 Task: Automatically enable dependabot security updates for new private repositories in the organization ""Mark56711".
Action: Mouse moved to (1332, 129)
Screenshot: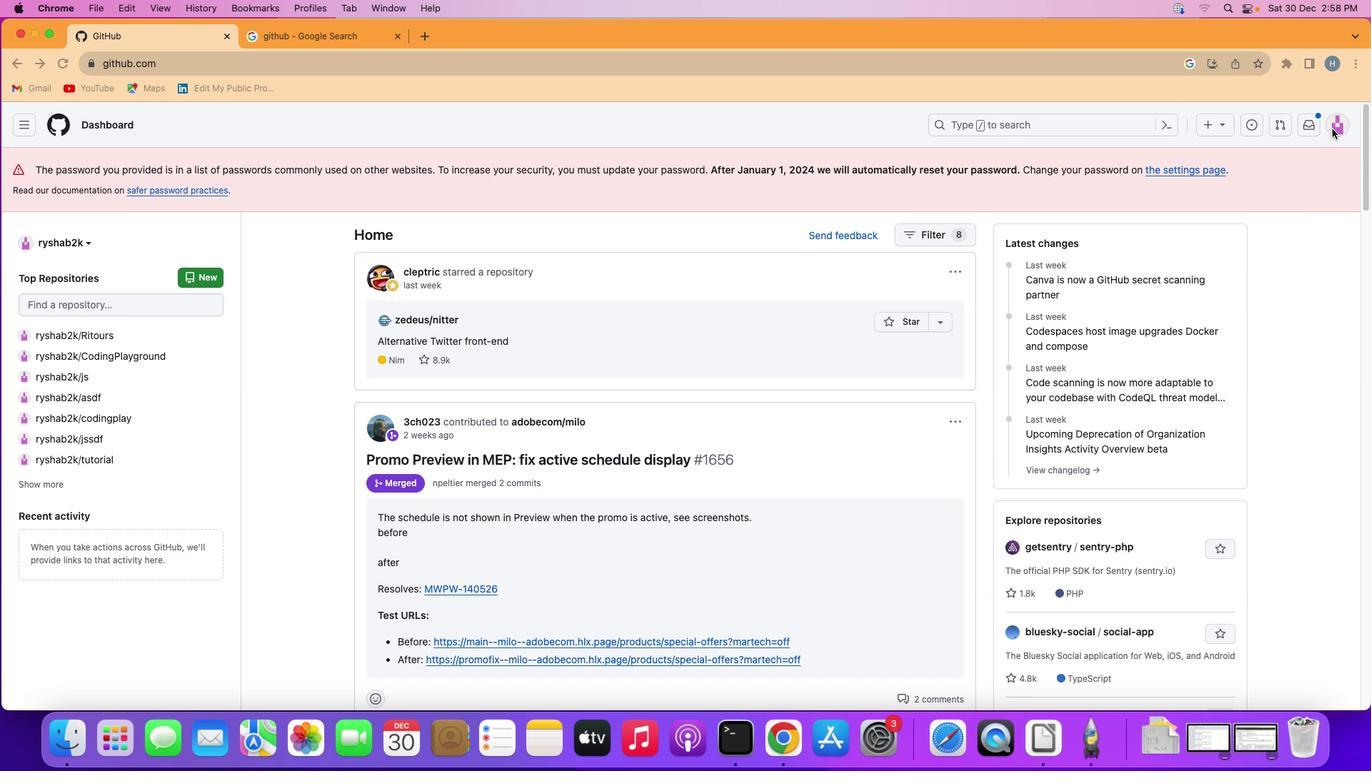 
Action: Mouse pressed left at (1332, 129)
Screenshot: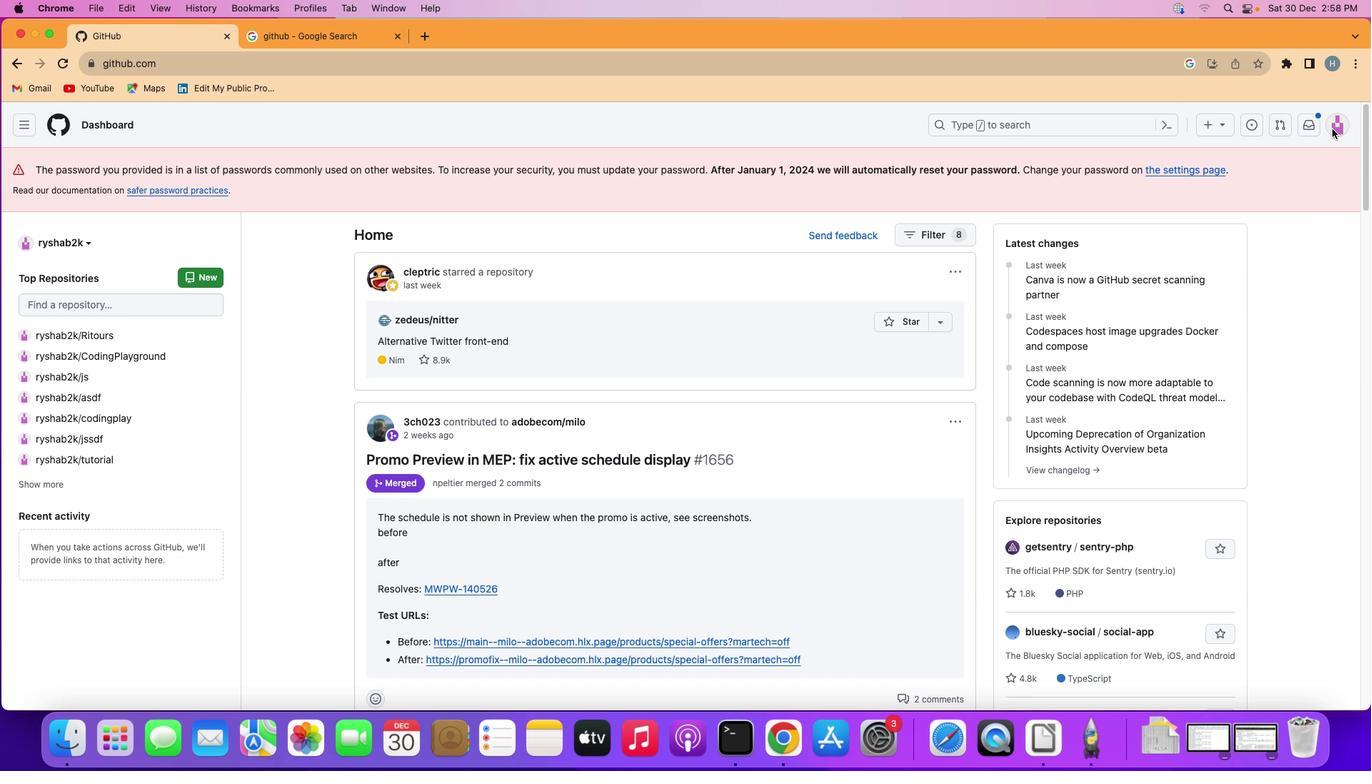 
Action: Mouse moved to (1333, 126)
Screenshot: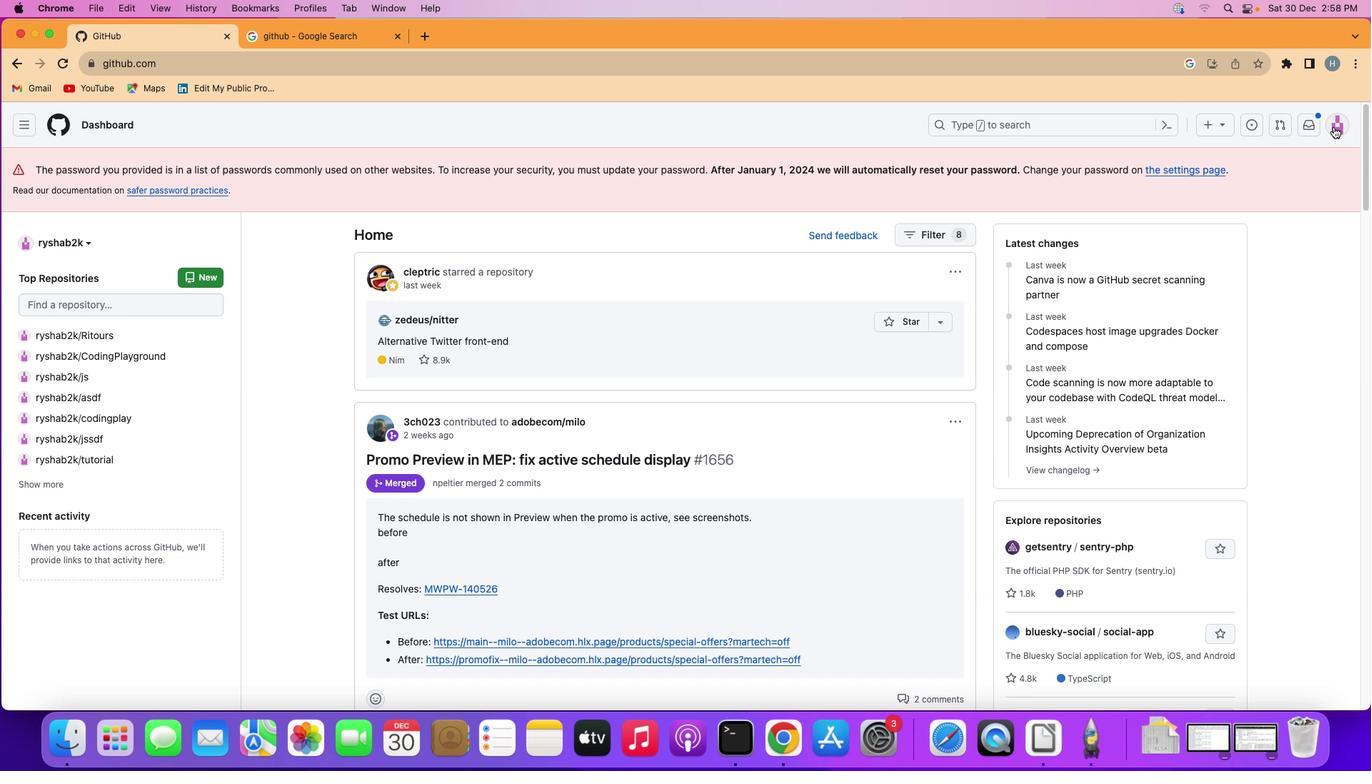 
Action: Mouse pressed left at (1333, 126)
Screenshot: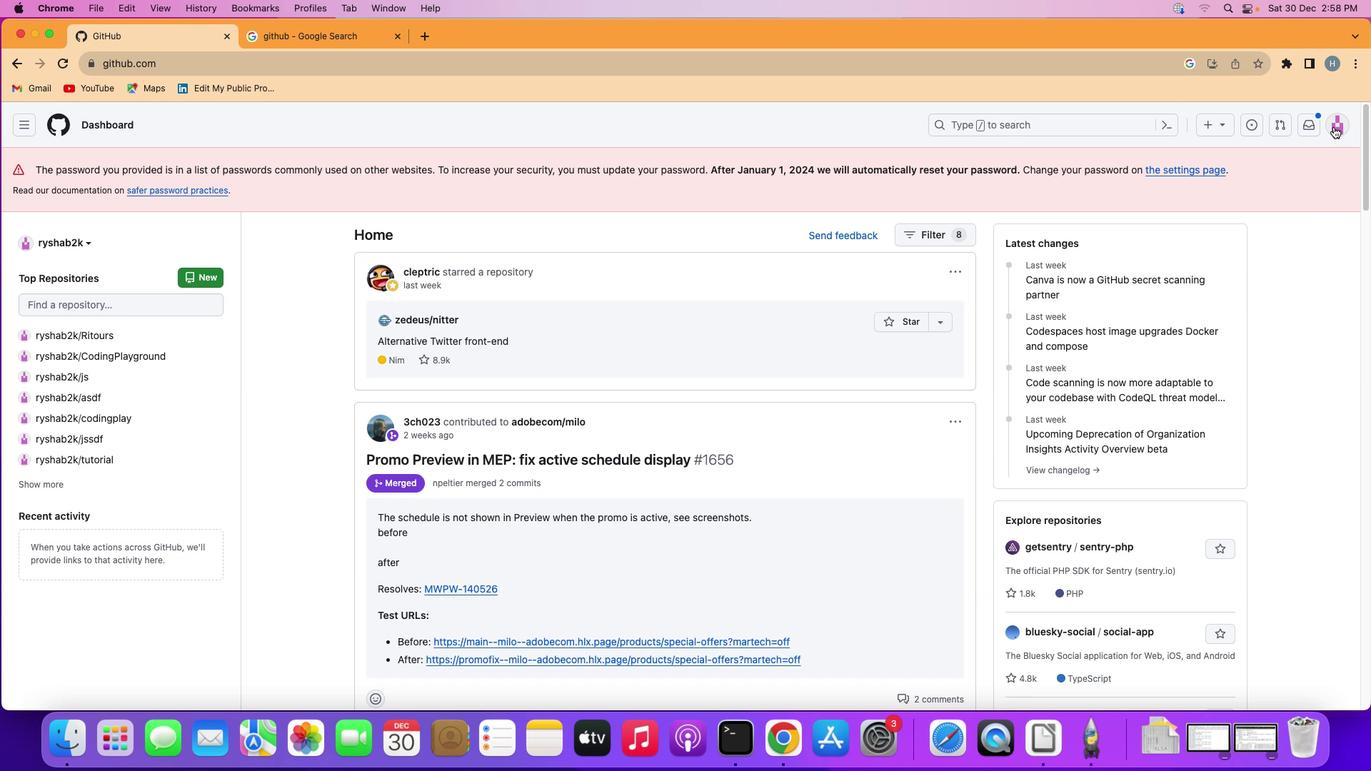 
Action: Mouse moved to (1241, 294)
Screenshot: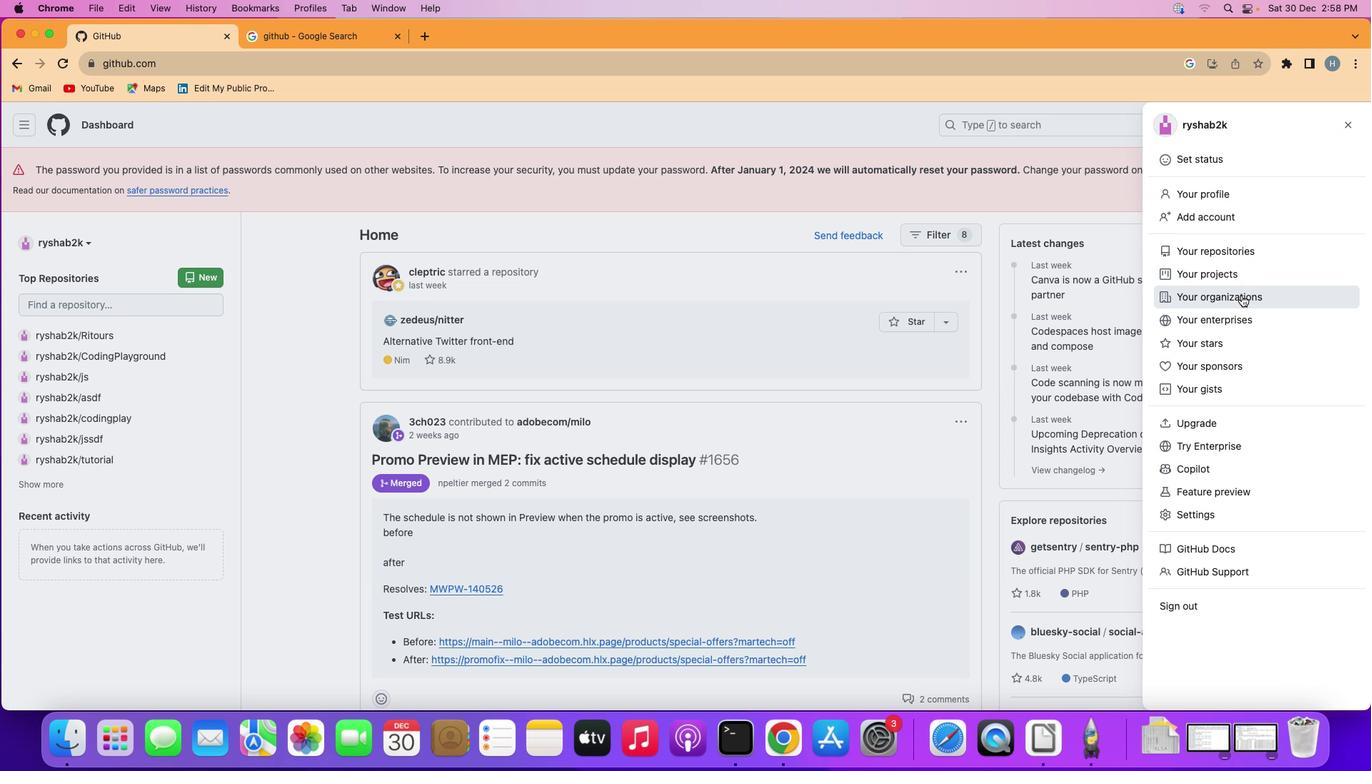 
Action: Mouse pressed left at (1241, 294)
Screenshot: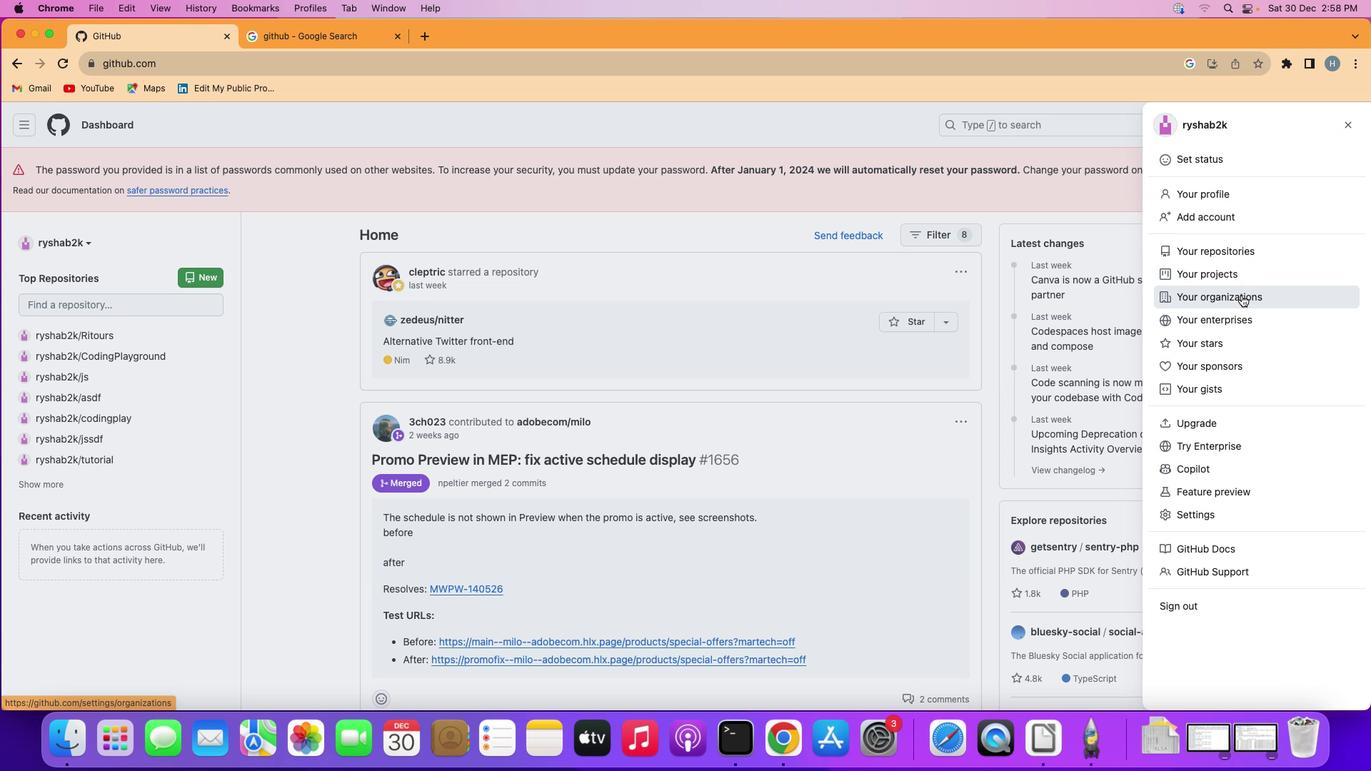 
Action: Mouse moved to (1037, 344)
Screenshot: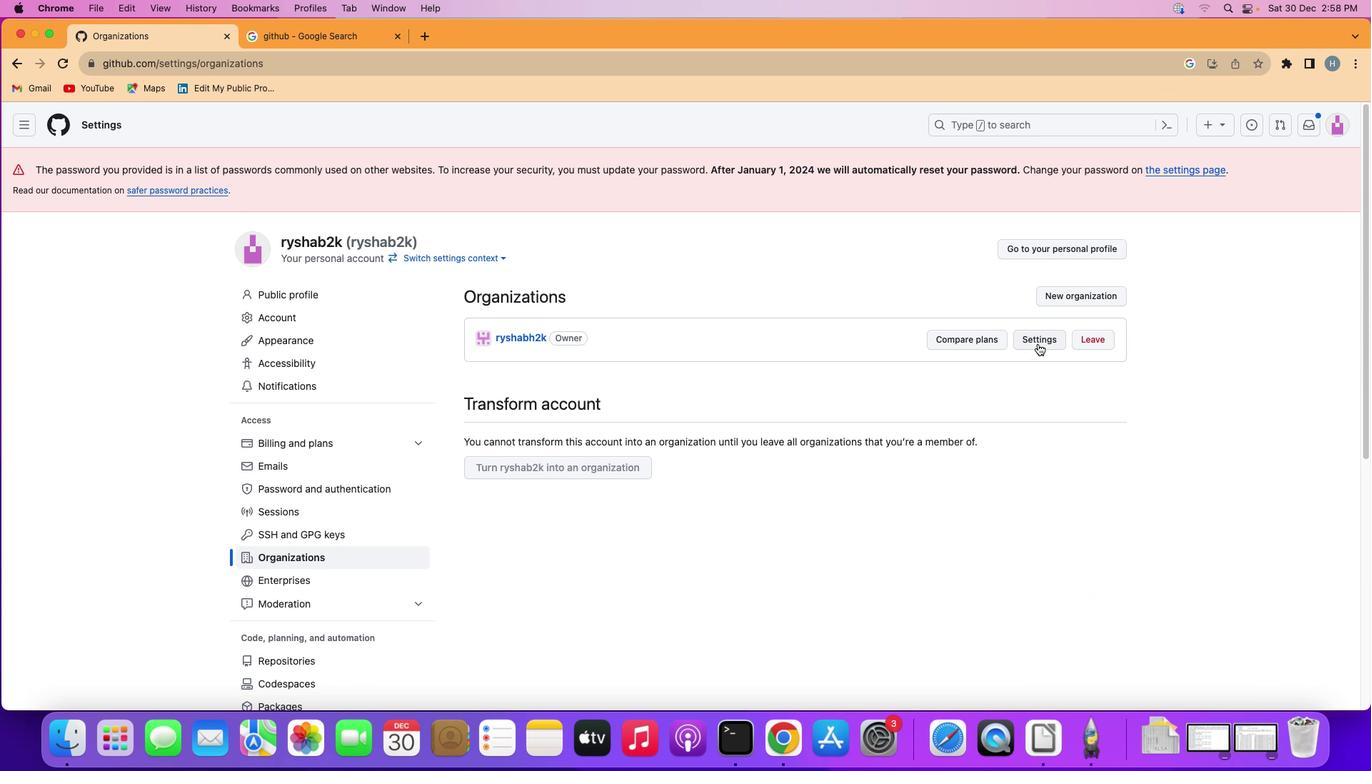 
Action: Mouse pressed left at (1037, 344)
Screenshot: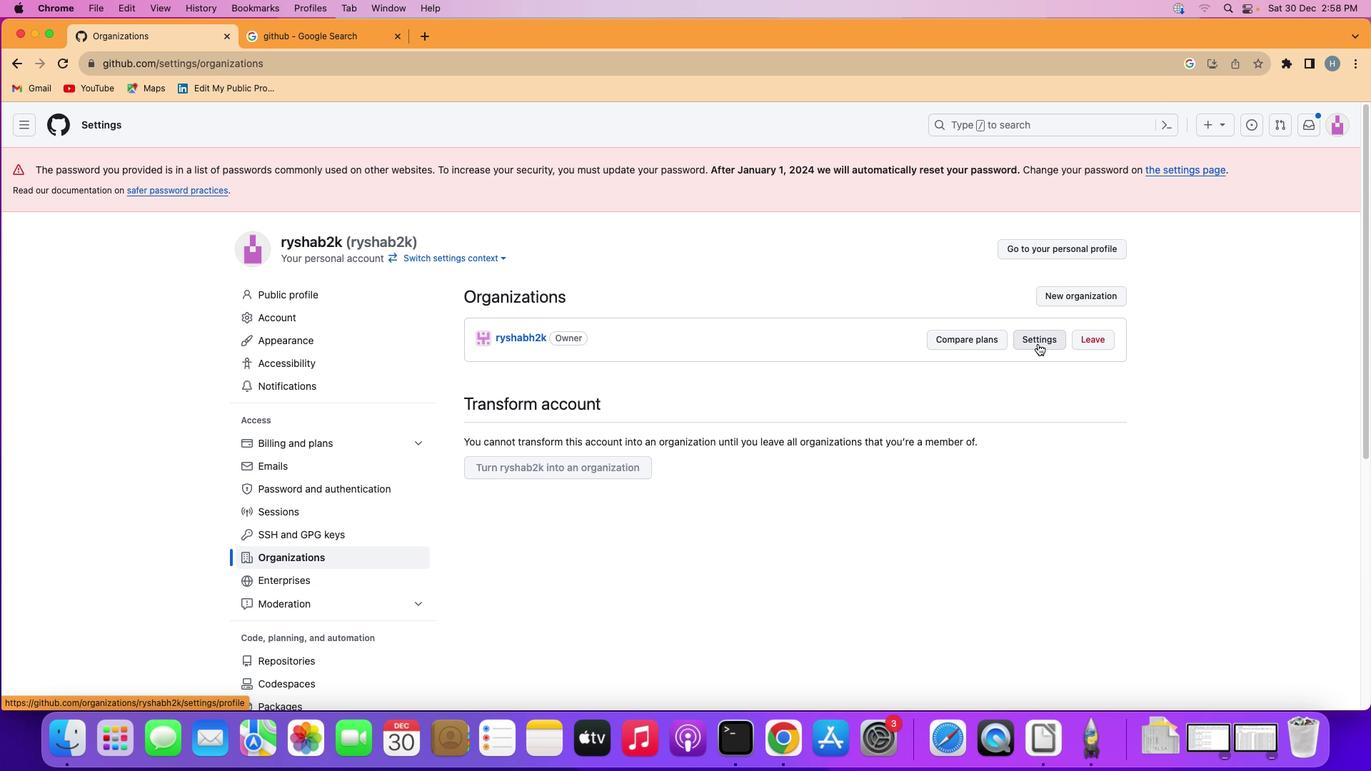 
Action: Mouse moved to (403, 574)
Screenshot: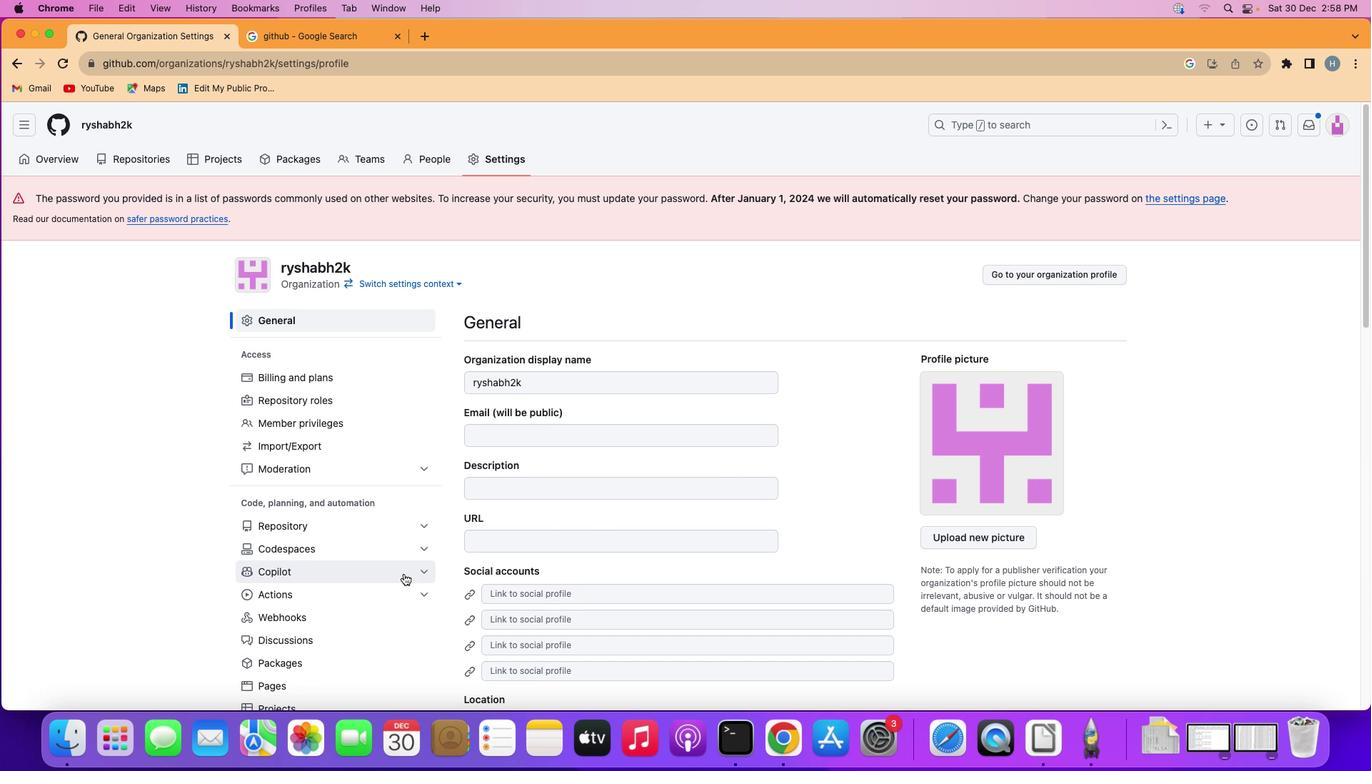 
Action: Mouse scrolled (403, 574) with delta (0, 0)
Screenshot: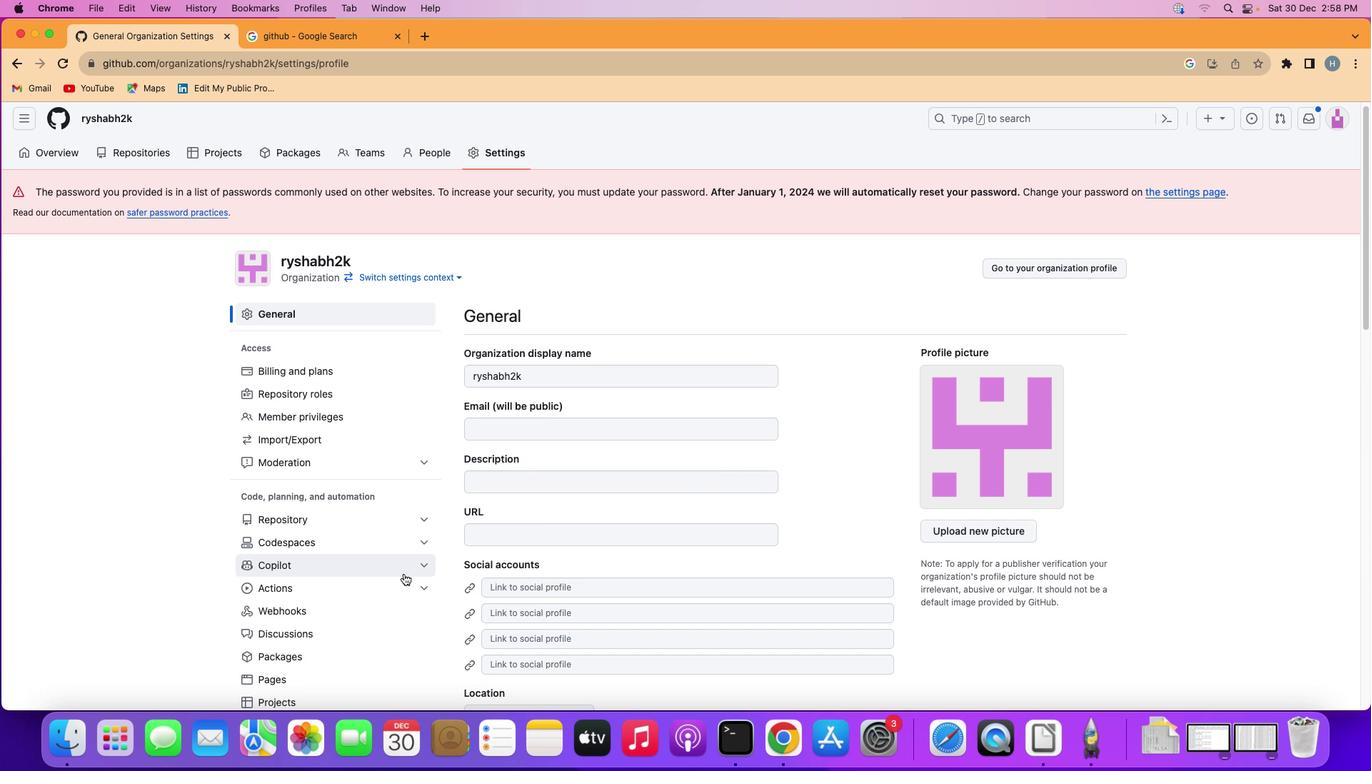 
Action: Mouse scrolled (403, 574) with delta (0, 0)
Screenshot: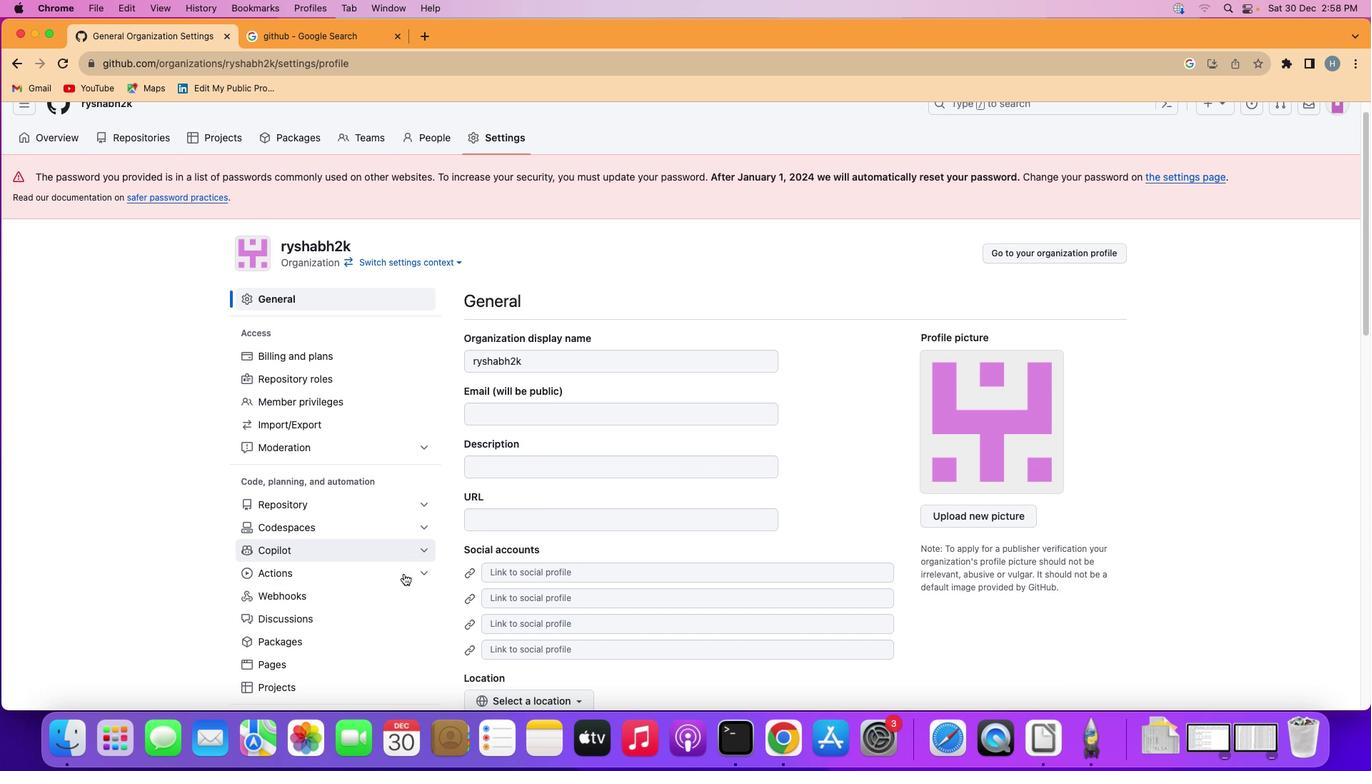 
Action: Mouse scrolled (403, 574) with delta (0, -1)
Screenshot: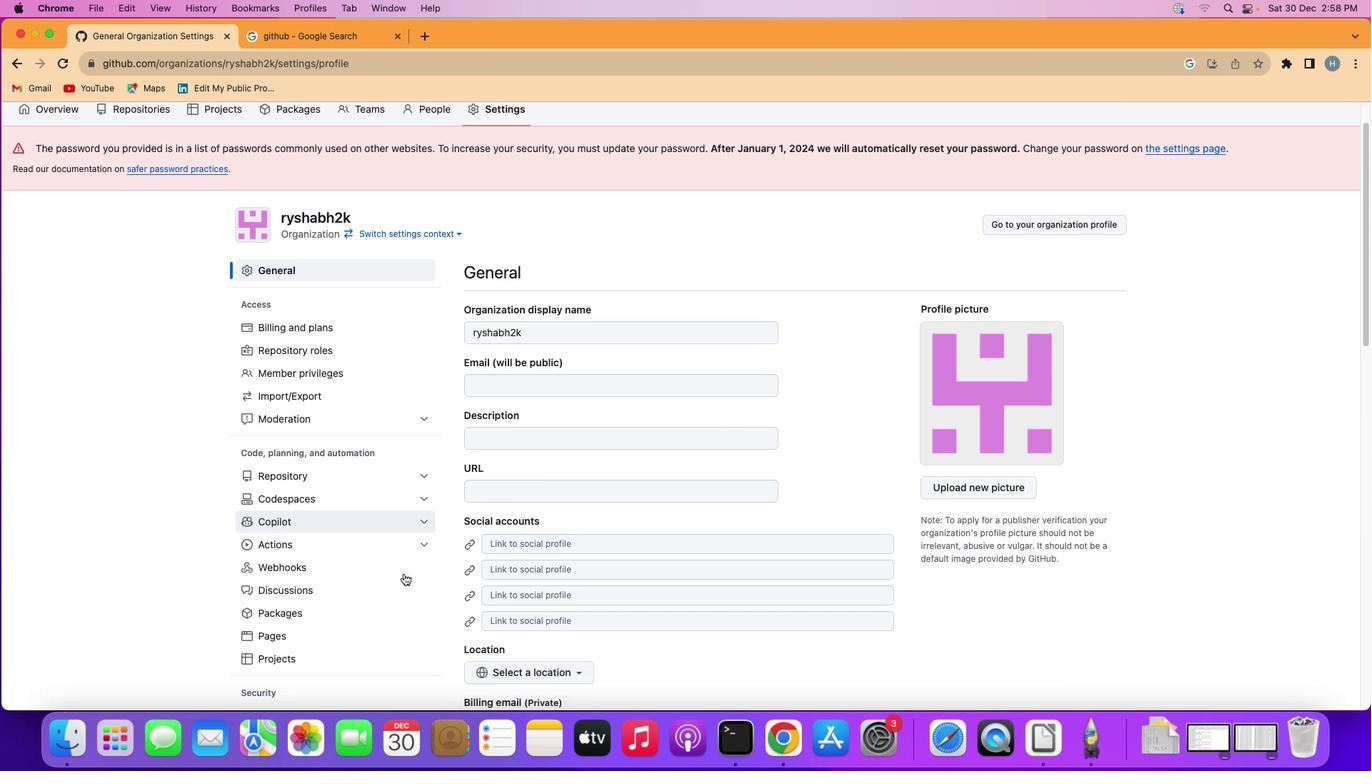 
Action: Mouse moved to (408, 583)
Screenshot: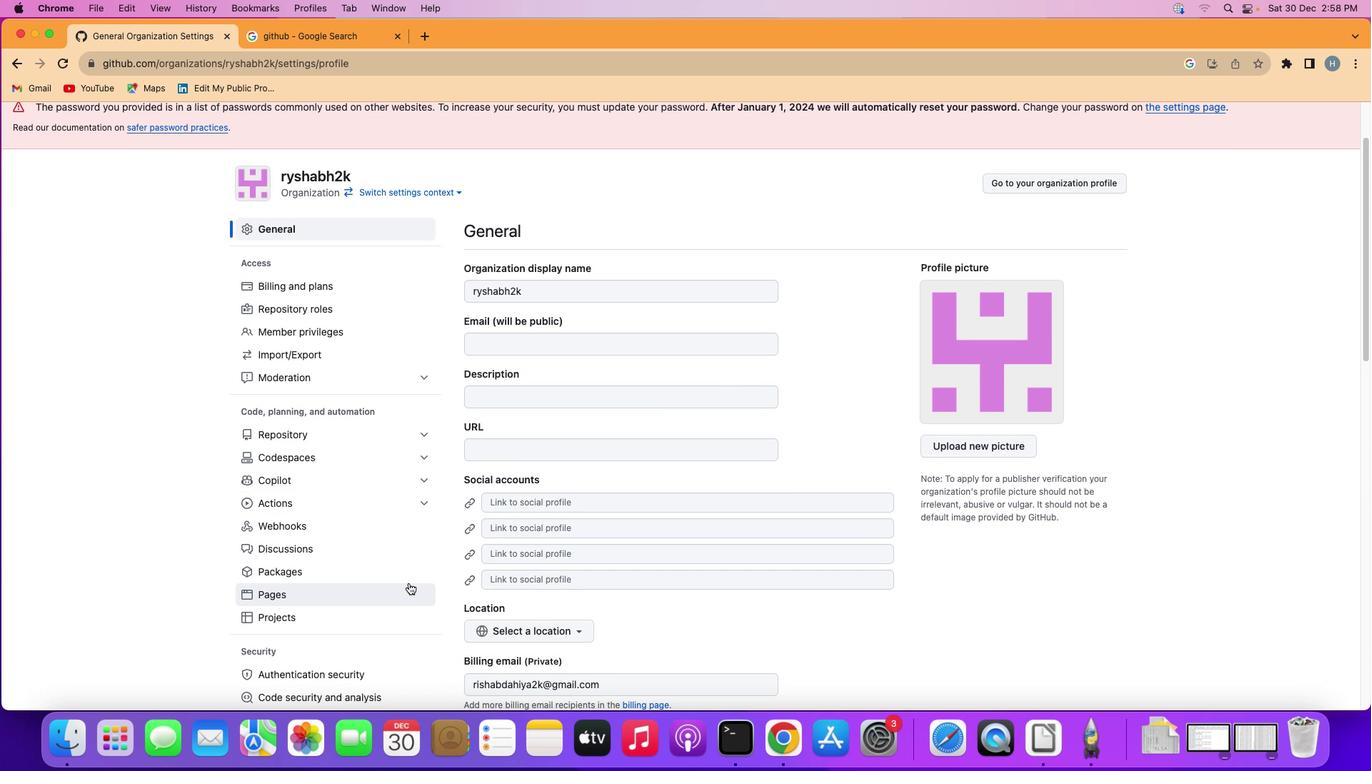 
Action: Mouse scrolled (408, 583) with delta (0, 0)
Screenshot: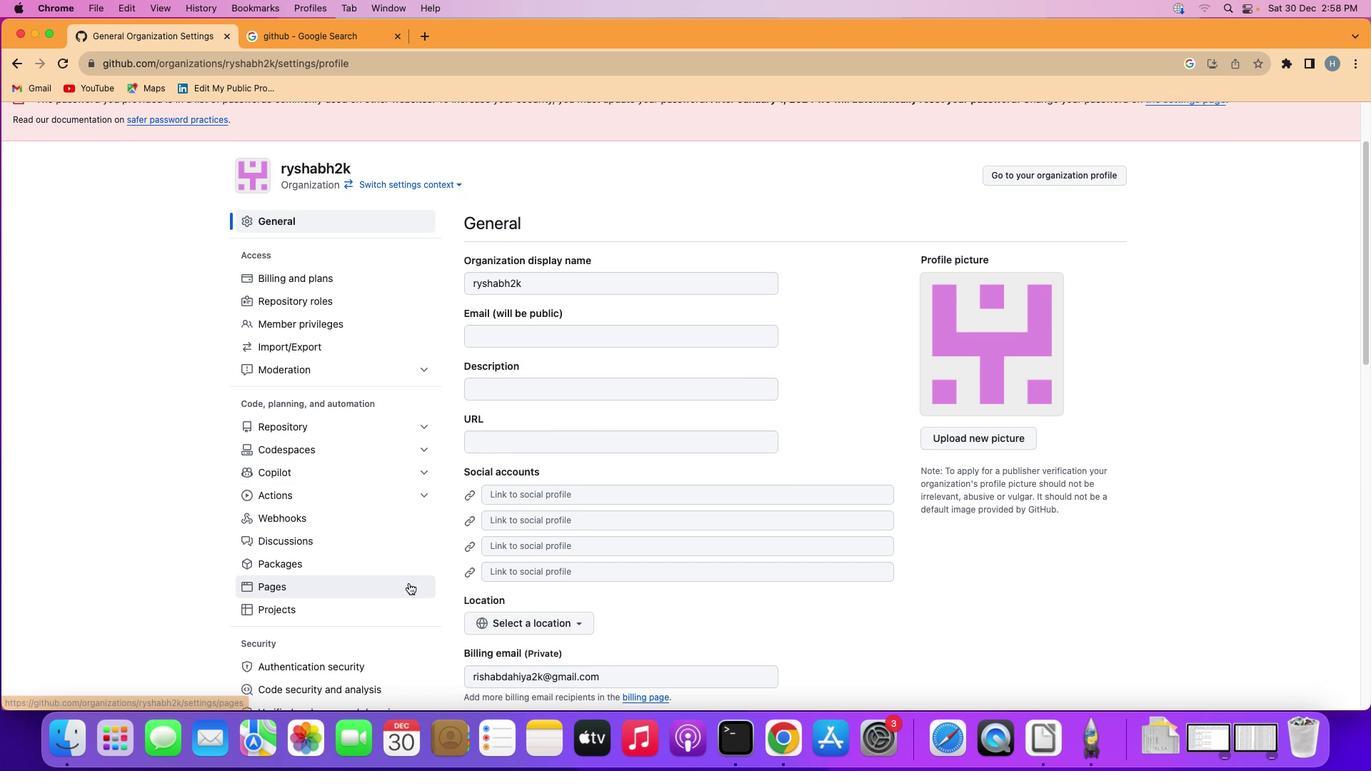 
Action: Mouse scrolled (408, 583) with delta (0, 0)
Screenshot: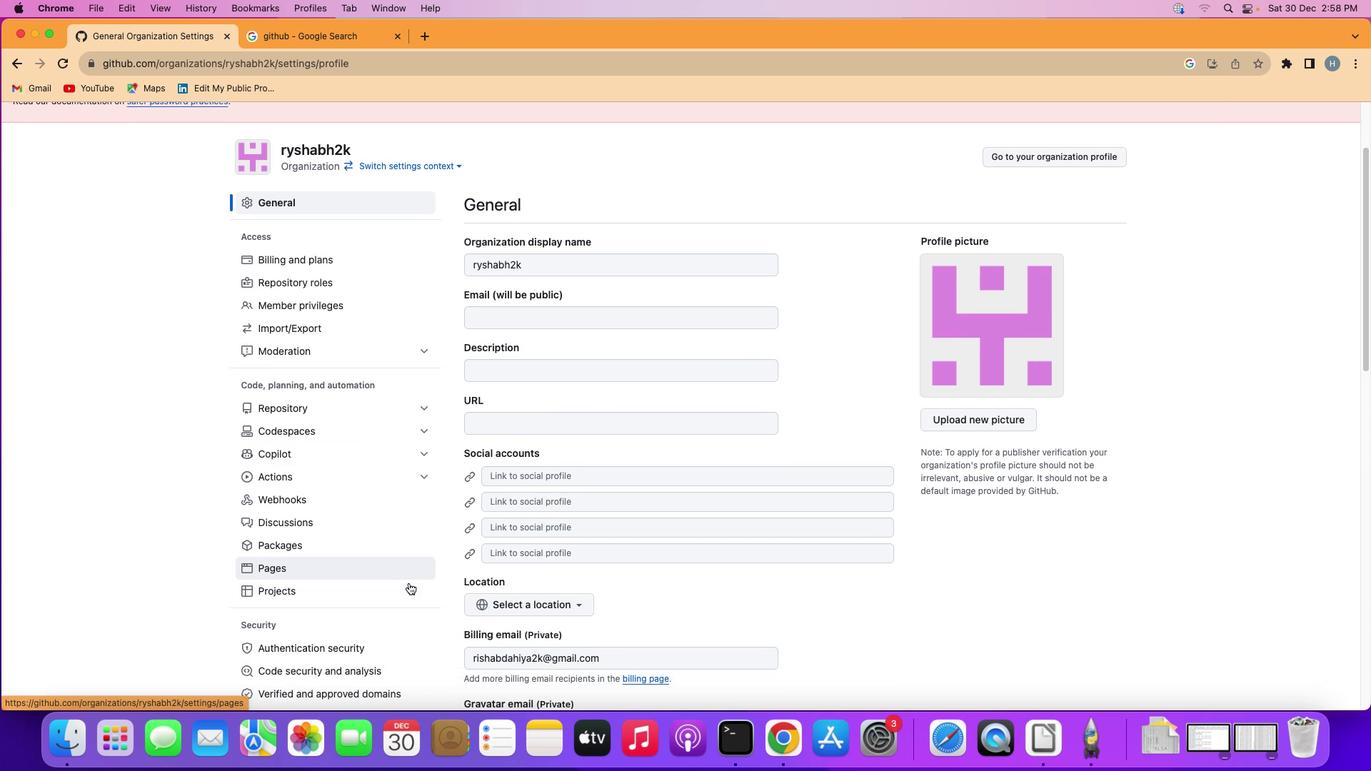 
Action: Mouse scrolled (408, 583) with delta (0, -1)
Screenshot: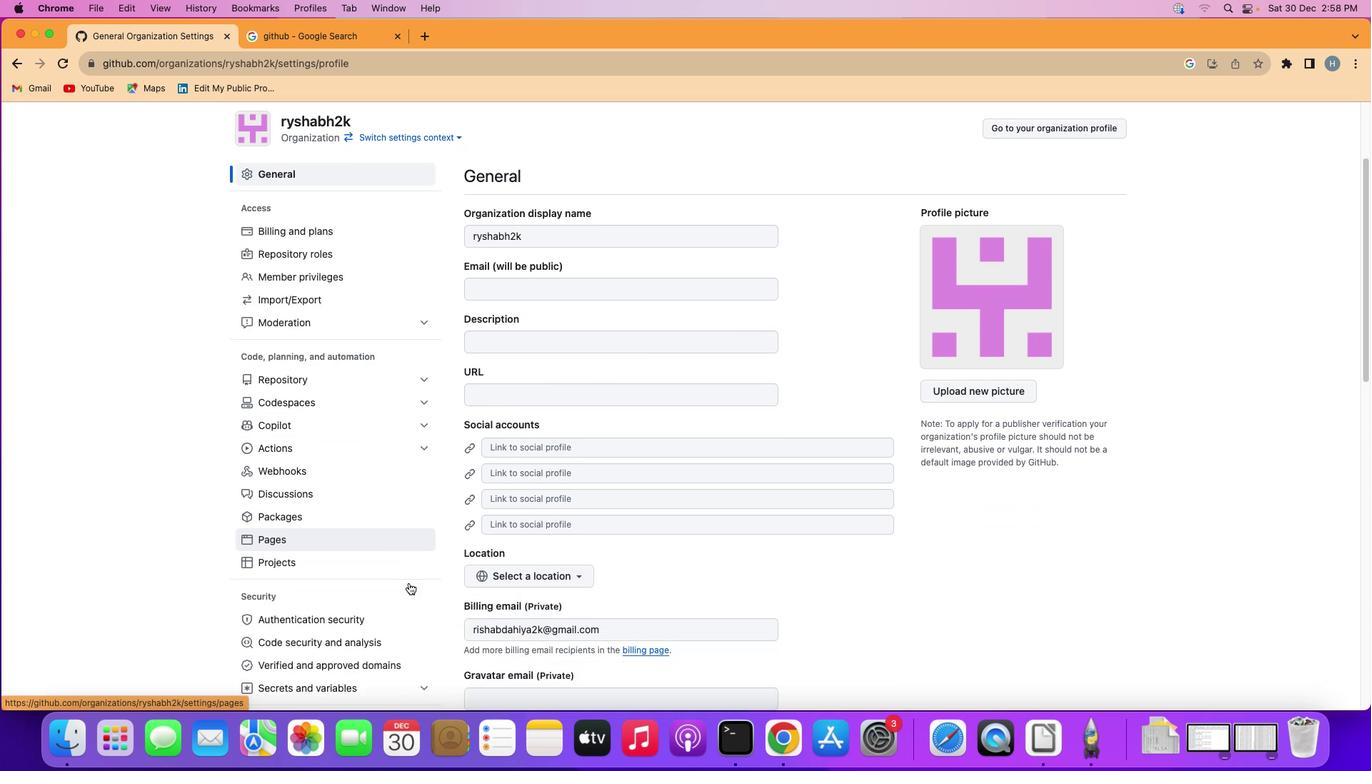 
Action: Mouse moved to (383, 584)
Screenshot: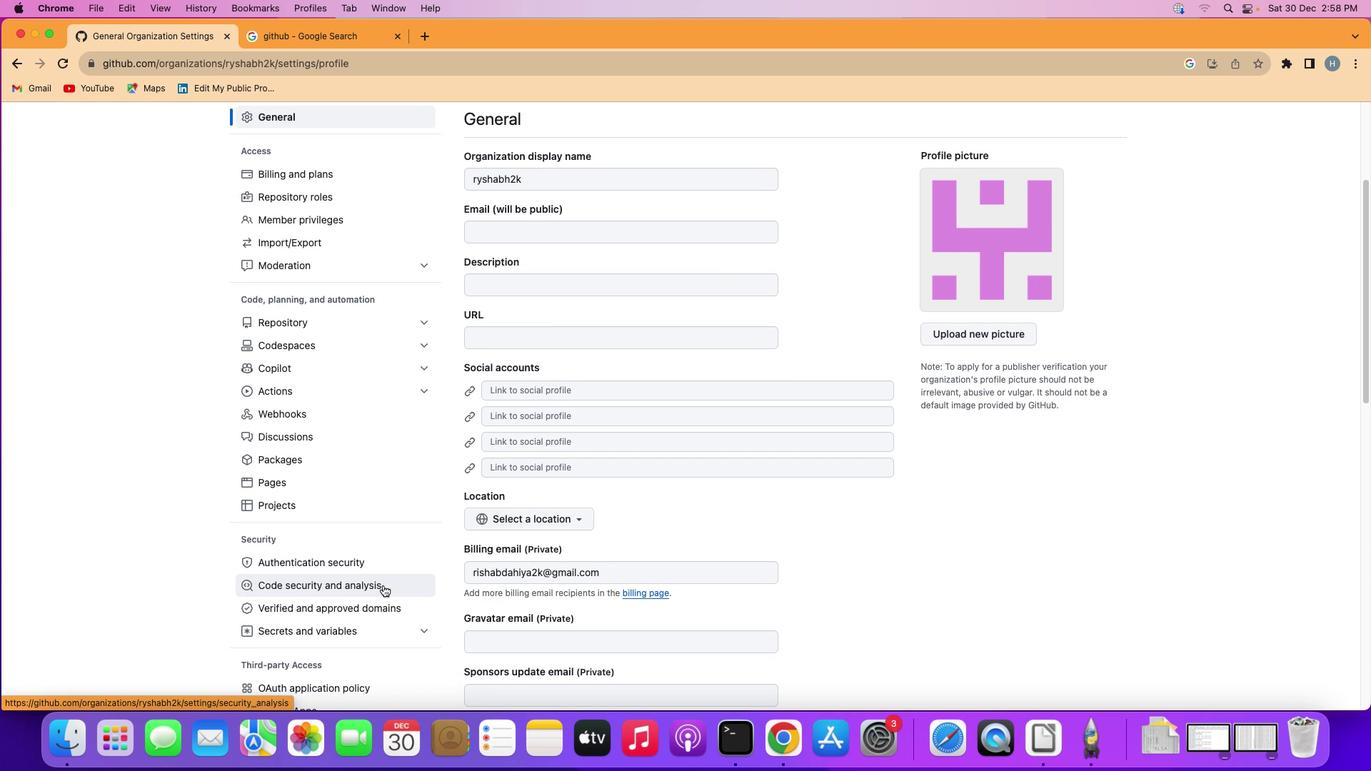 
Action: Mouse pressed left at (383, 584)
Screenshot: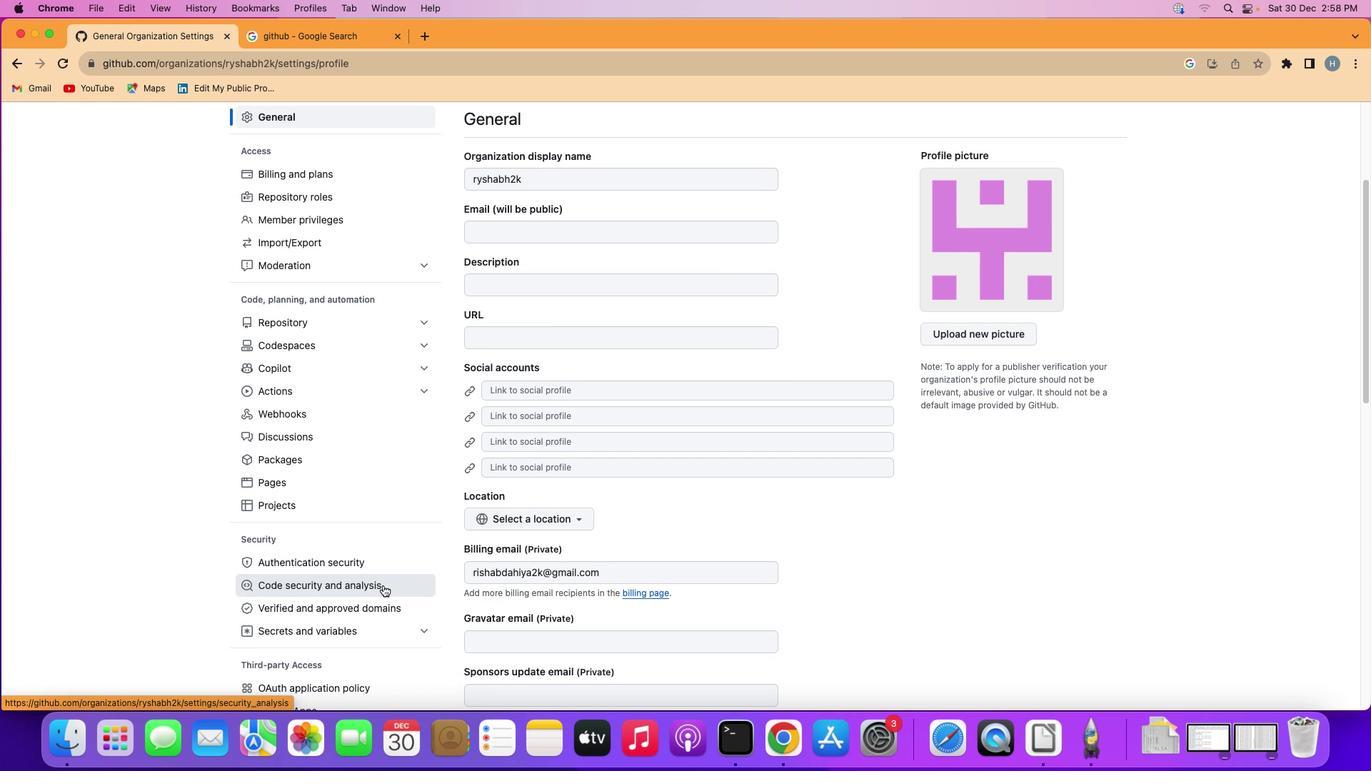 
Action: Mouse moved to (913, 604)
Screenshot: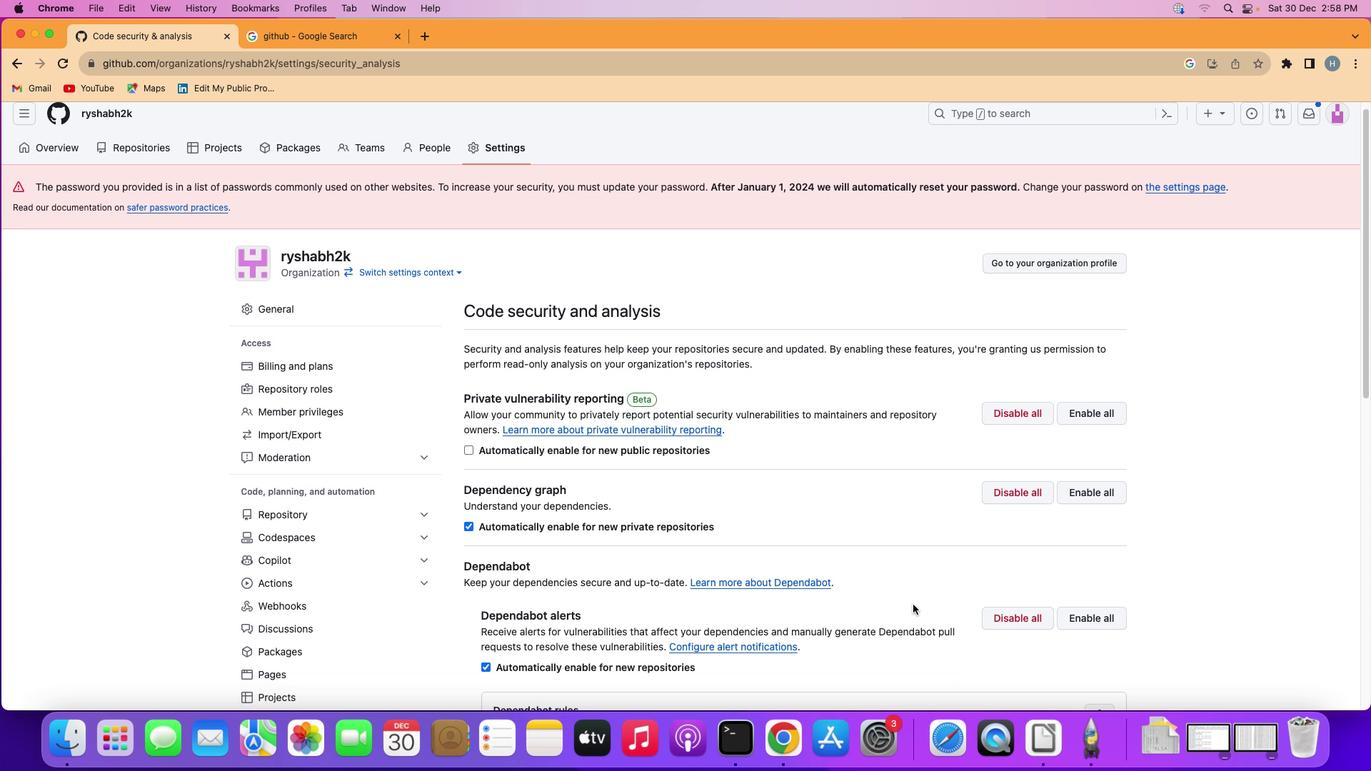 
Action: Mouse scrolled (913, 604) with delta (0, 0)
Screenshot: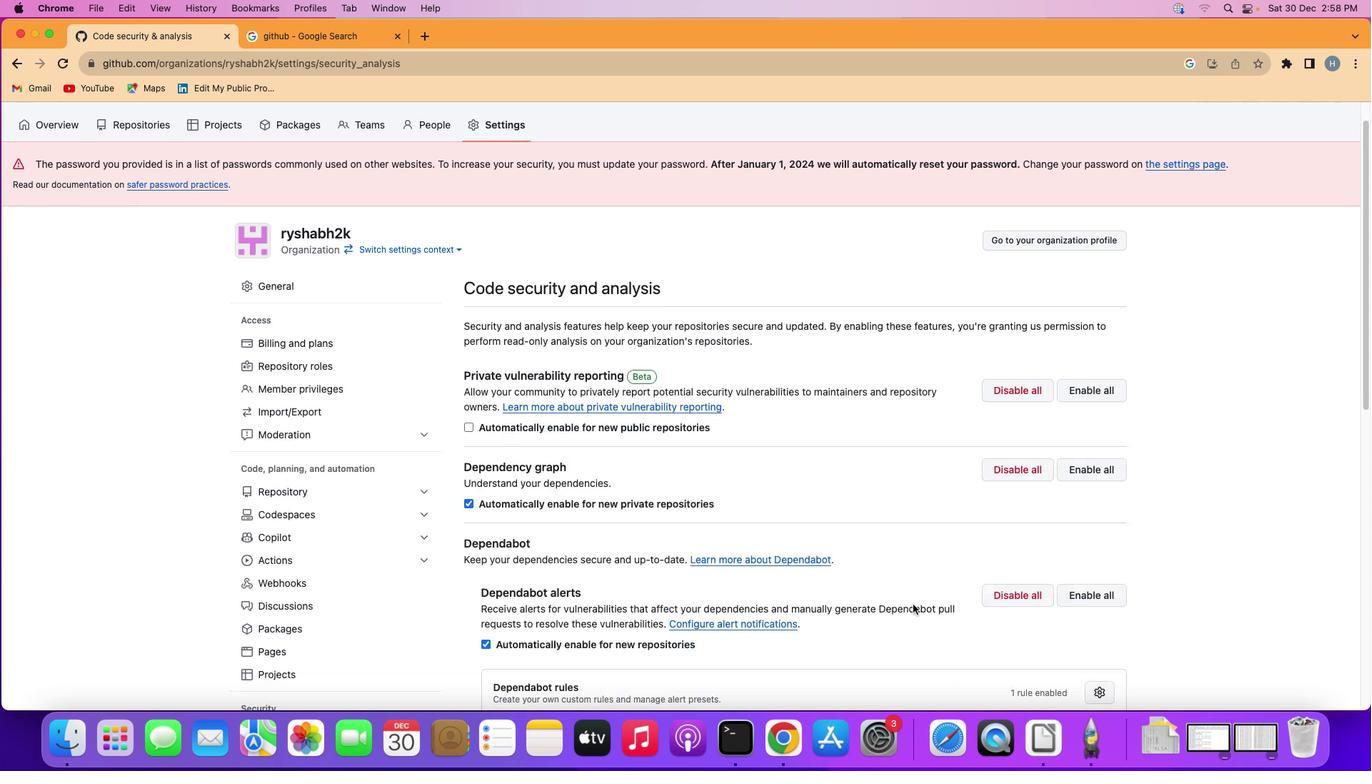 
Action: Mouse scrolled (913, 604) with delta (0, 0)
Screenshot: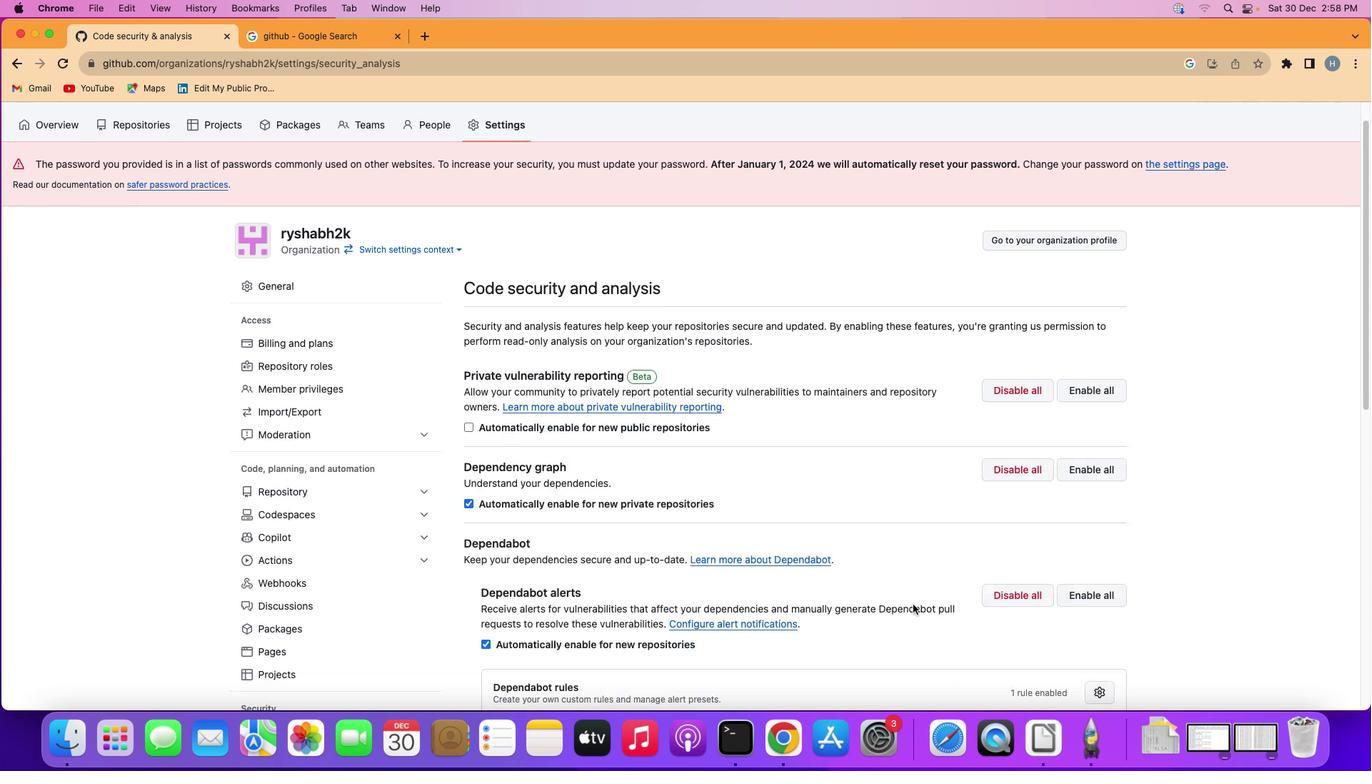
Action: Mouse scrolled (913, 604) with delta (0, -2)
Screenshot: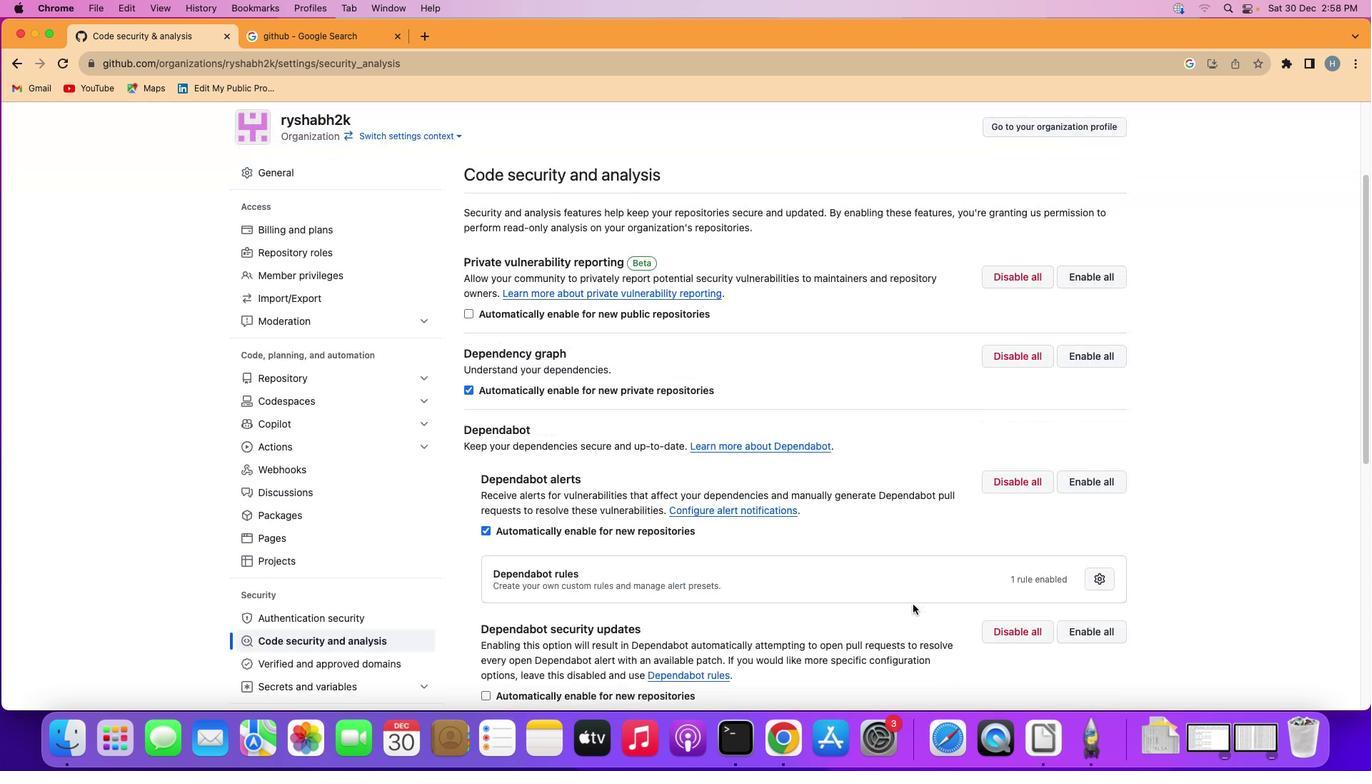 
Action: Mouse moved to (913, 604)
Screenshot: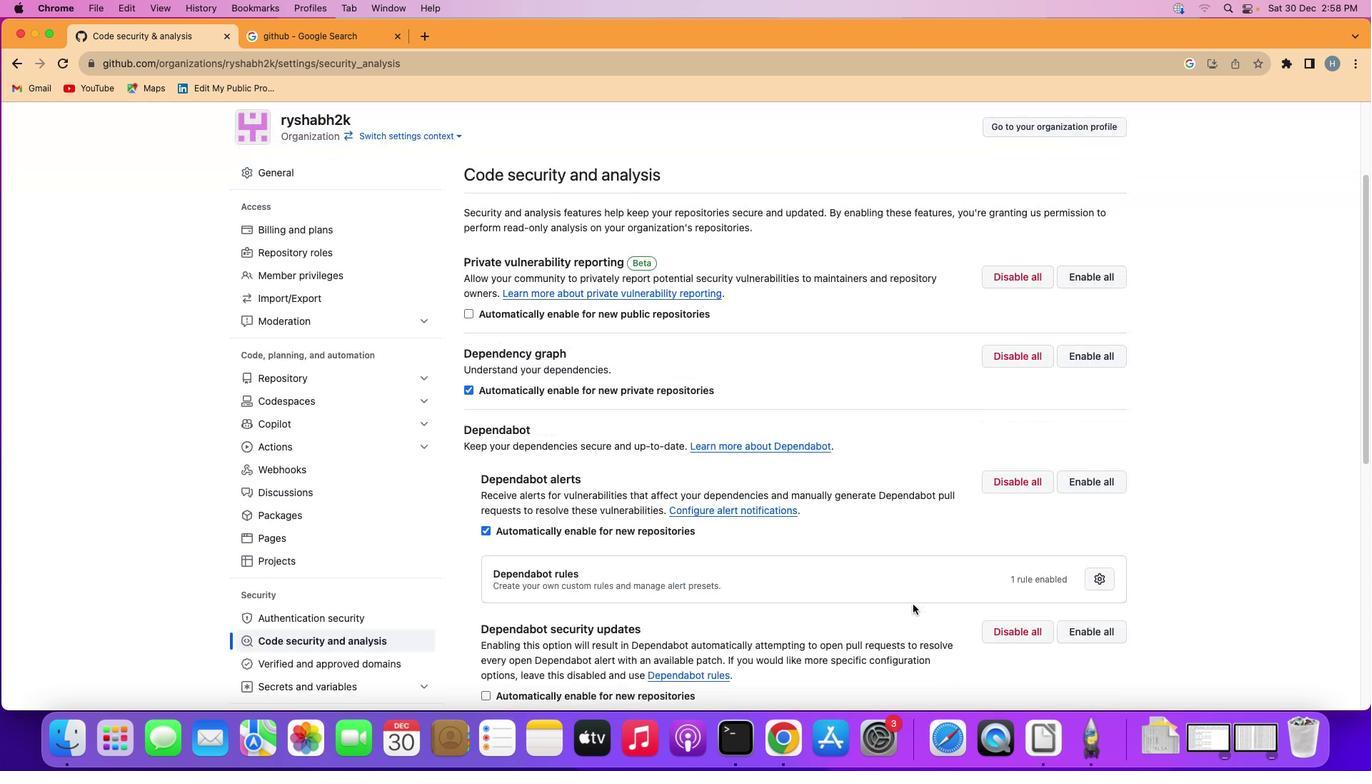 
Action: Mouse scrolled (913, 604) with delta (0, -2)
Screenshot: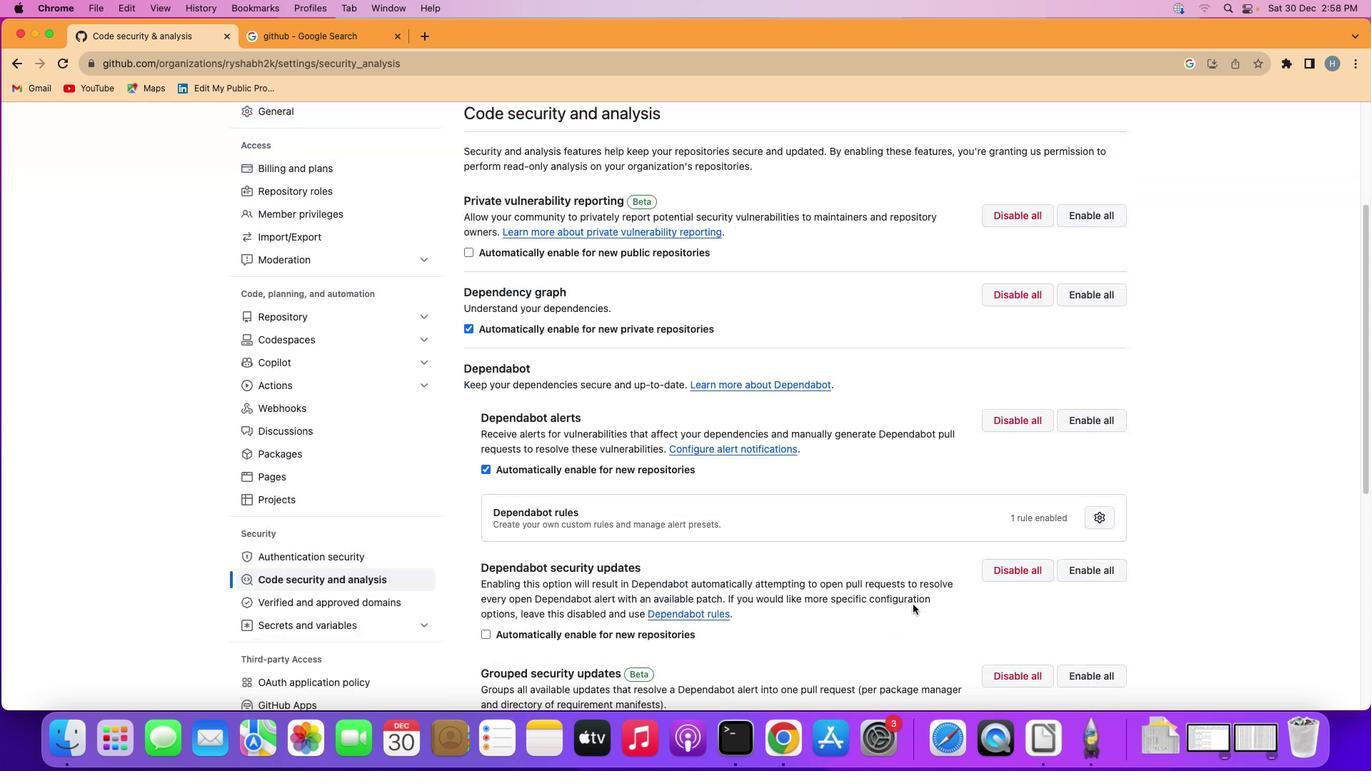
Action: Mouse moved to (910, 605)
Screenshot: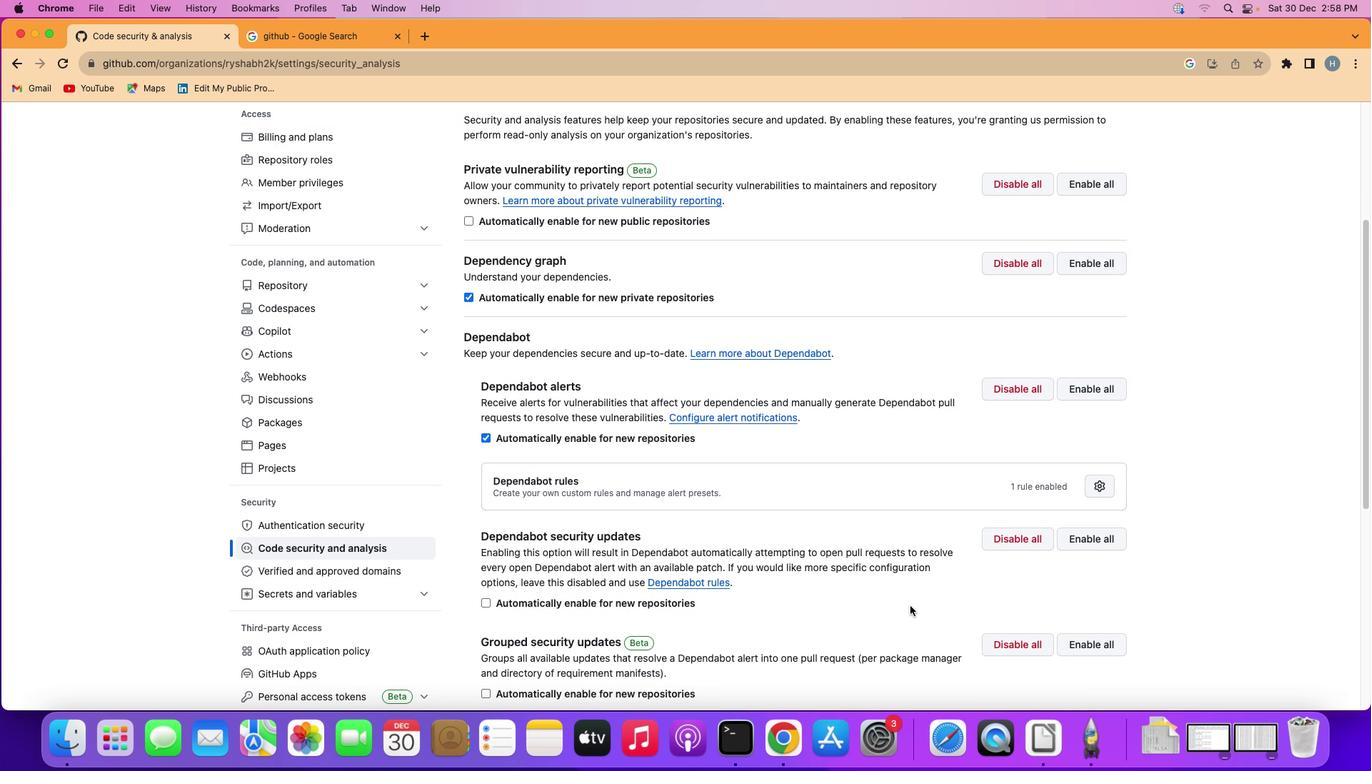 
Action: Mouse scrolled (910, 605) with delta (0, 0)
Screenshot: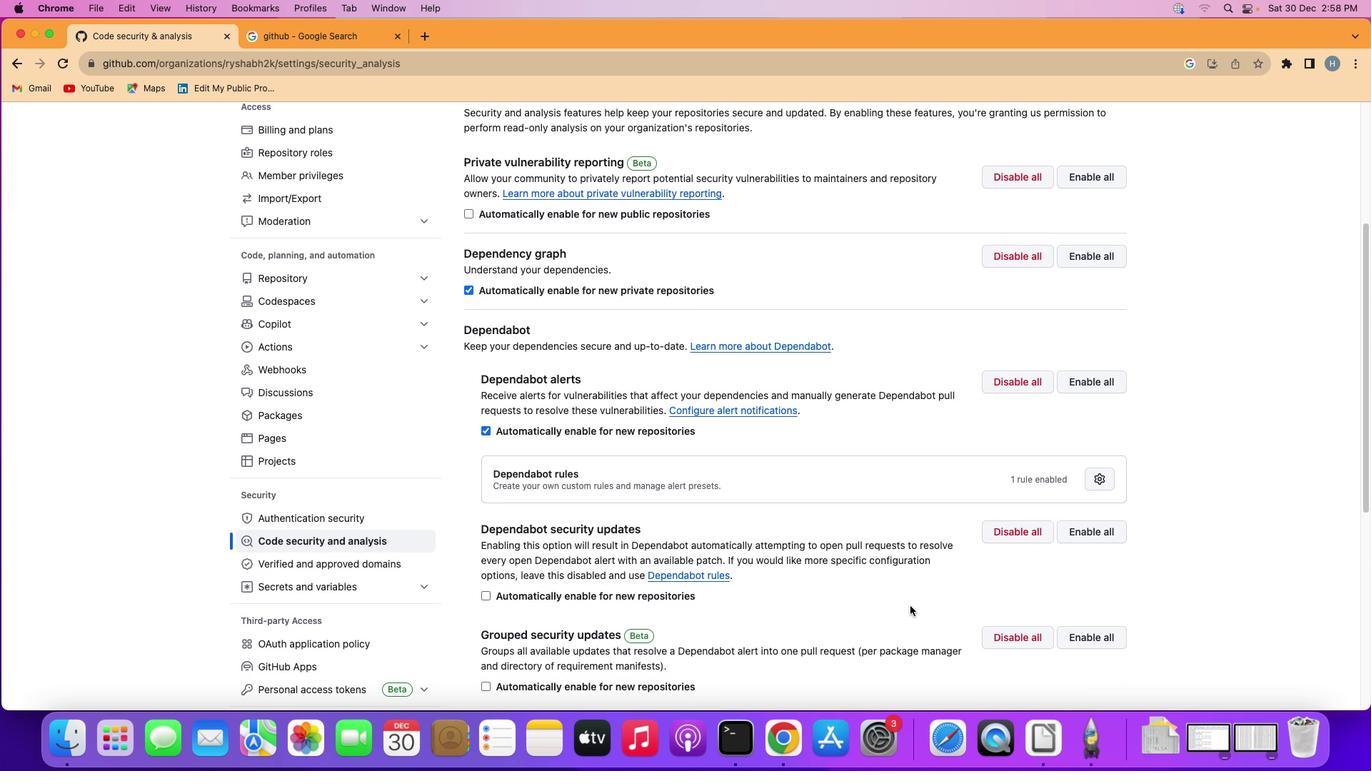 
Action: Mouse scrolled (910, 605) with delta (0, 0)
Screenshot: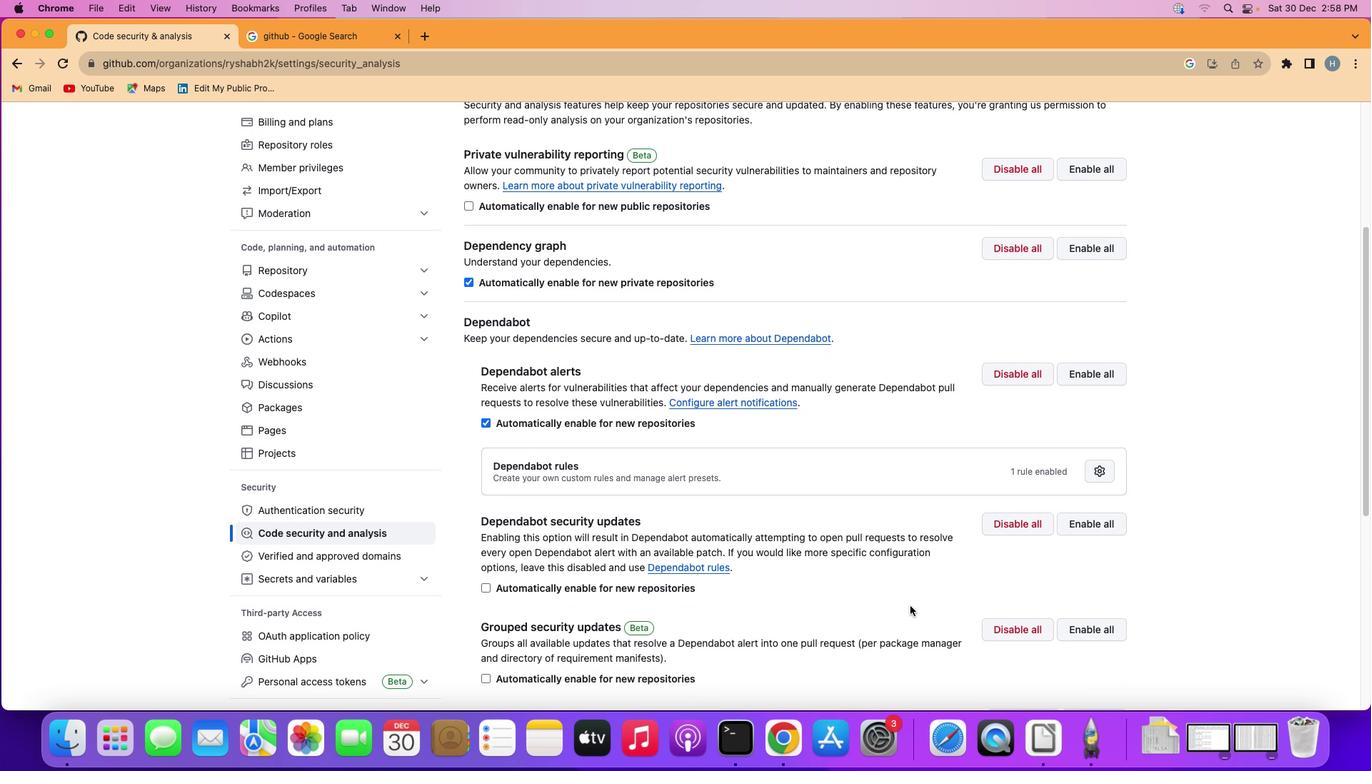
Action: Mouse scrolled (910, 605) with delta (0, 0)
Screenshot: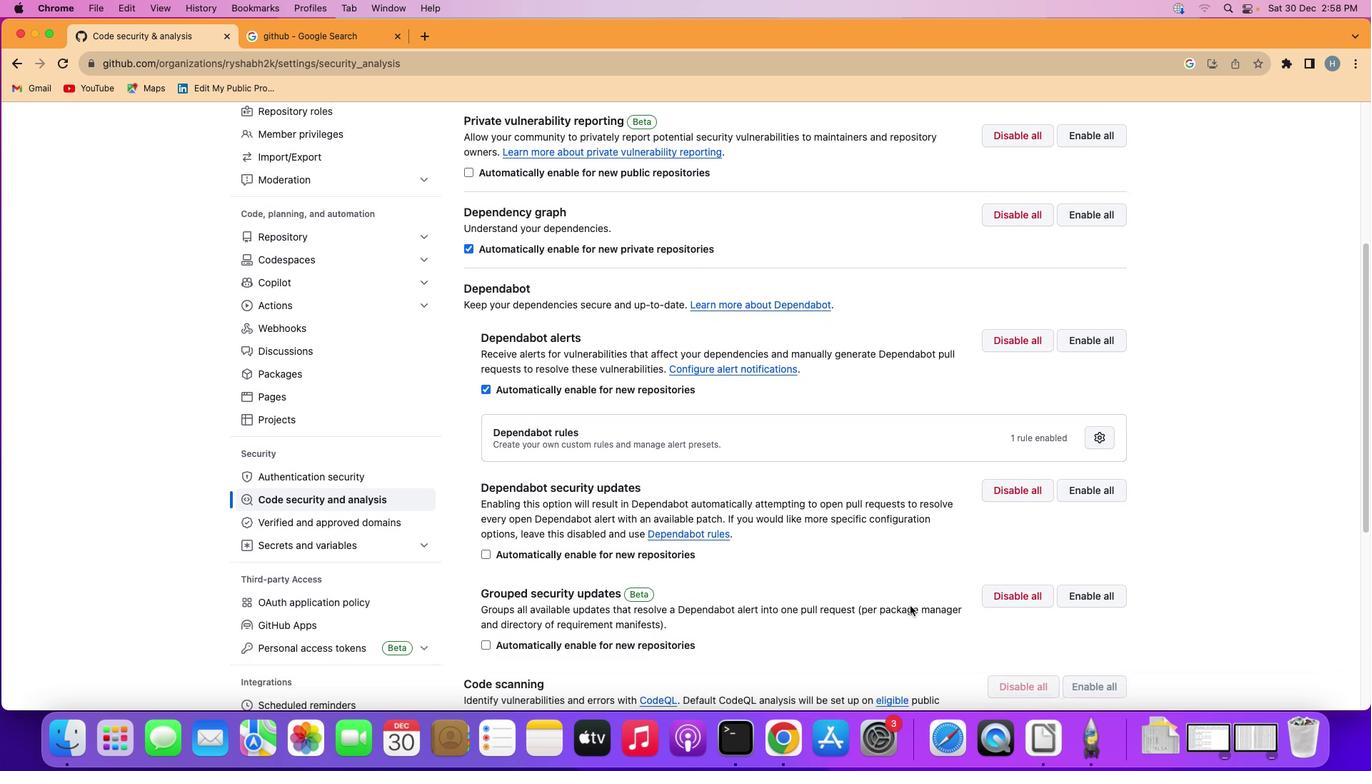 
Action: Mouse moved to (489, 527)
Screenshot: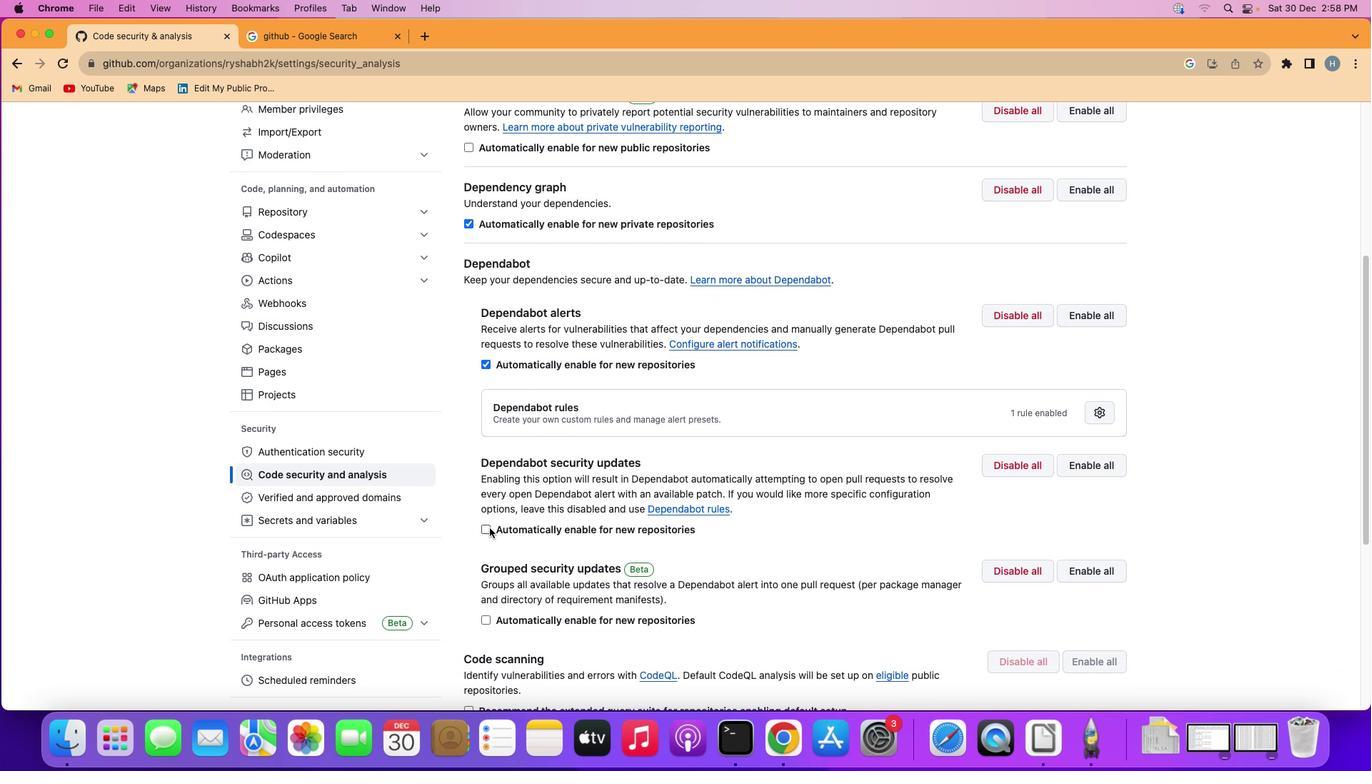 
Action: Mouse pressed left at (489, 527)
Screenshot: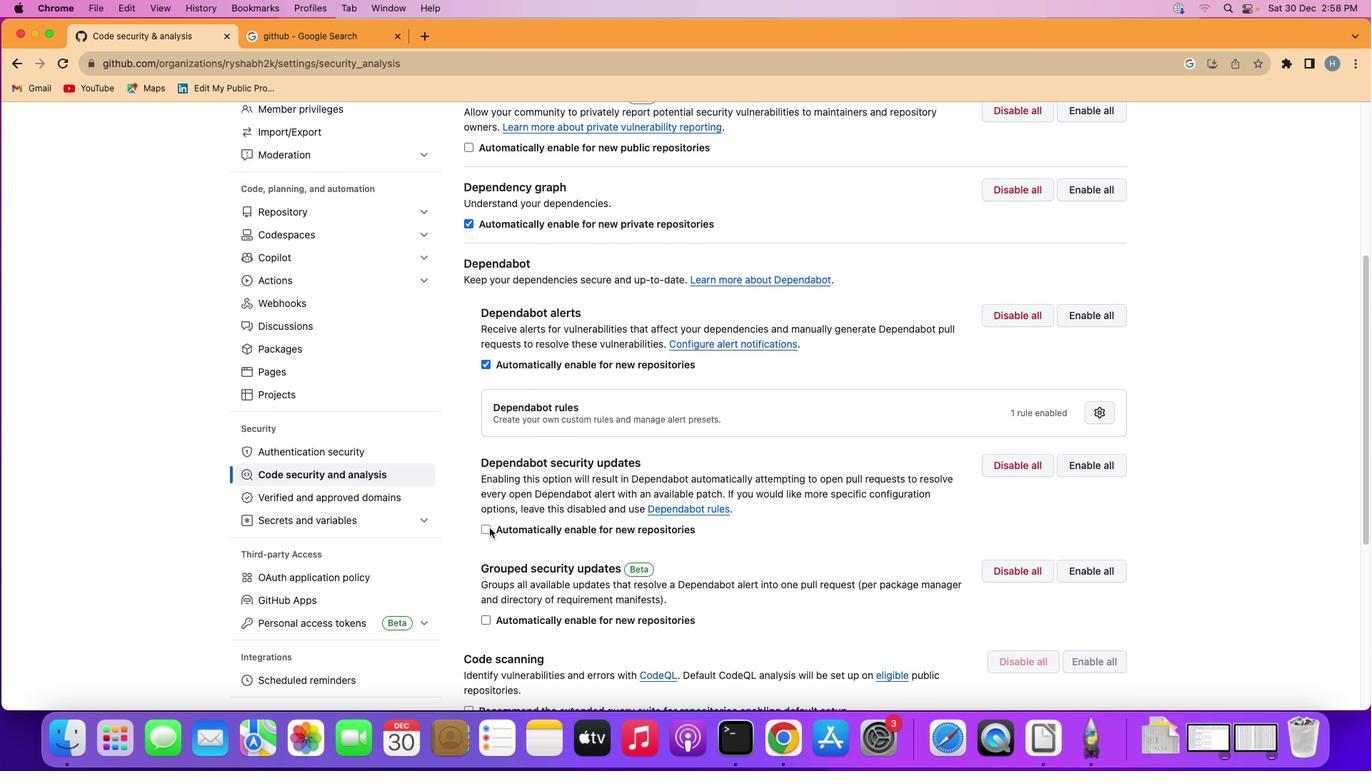 
